Task: Display the current system's DNS configuration.
Action: Mouse moved to (990, 291)
Screenshot: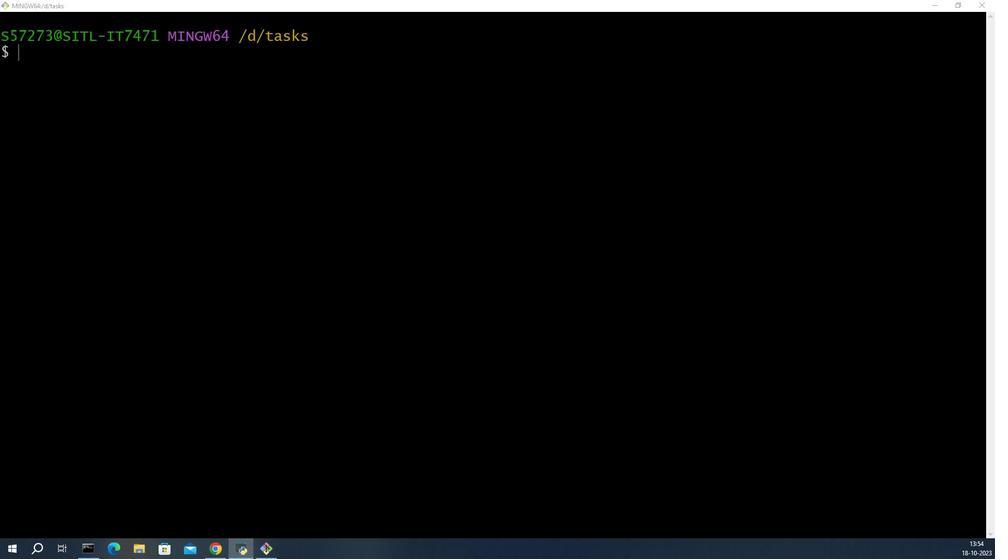 
Action: Mouse pressed left at (990, 291)
Screenshot: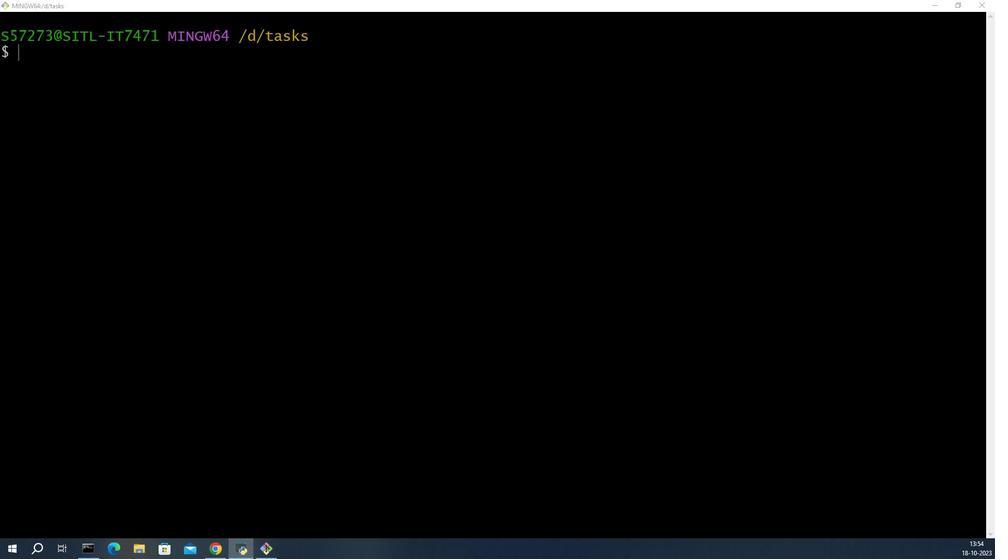 
Action: Mouse moved to (664, 285)
Screenshot: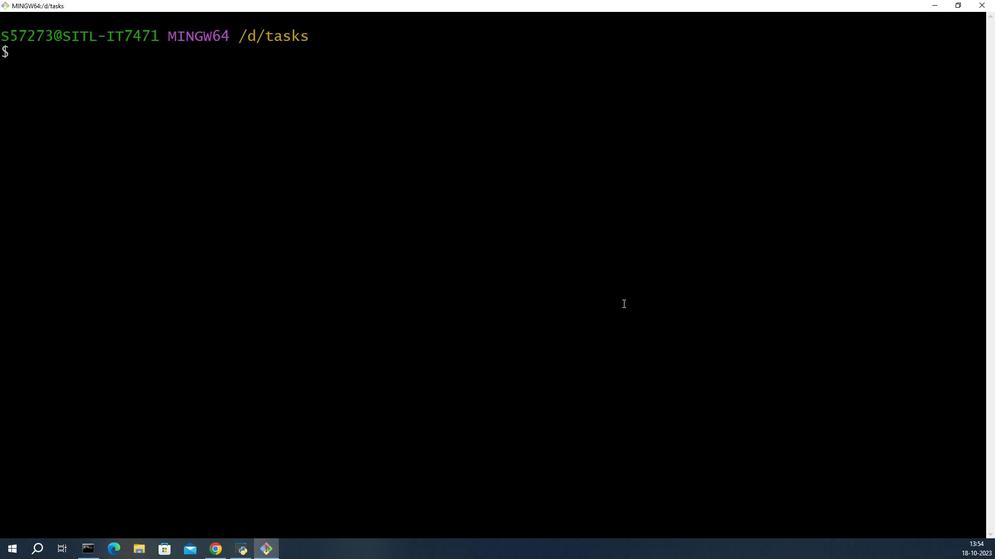 
Action: Mouse pressed left at (664, 285)
Screenshot: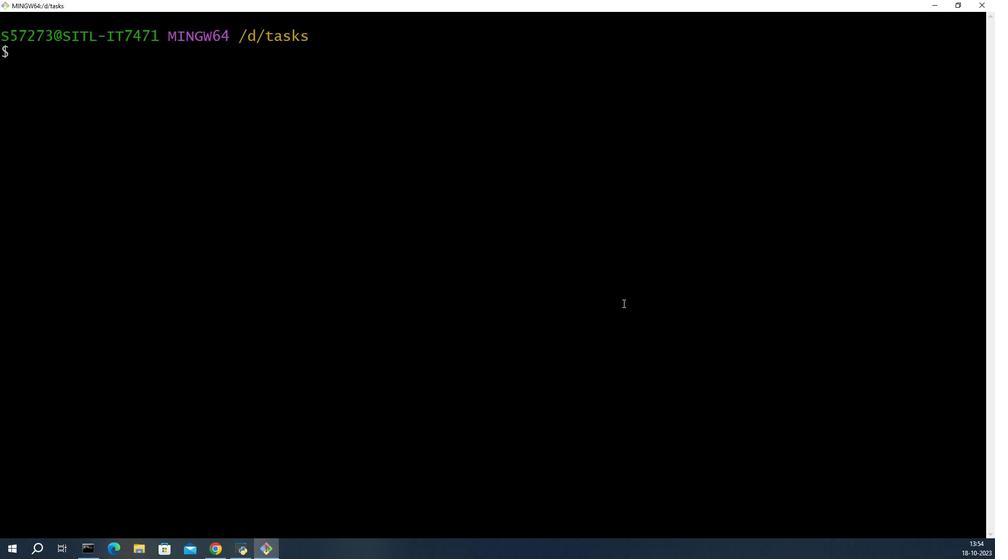 
Action: Mouse moved to (968, 290)
Screenshot: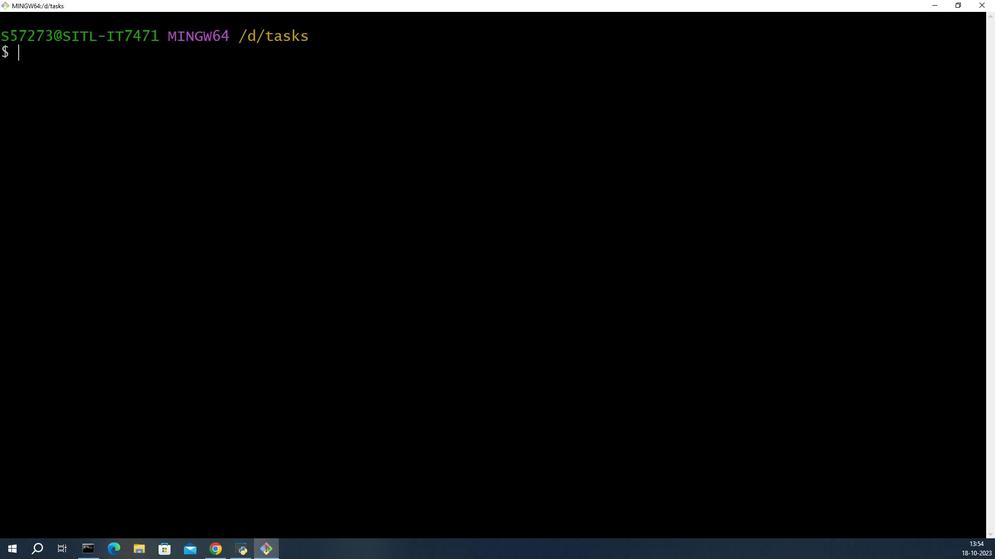 
Action: Mouse pressed left at (968, 290)
Screenshot: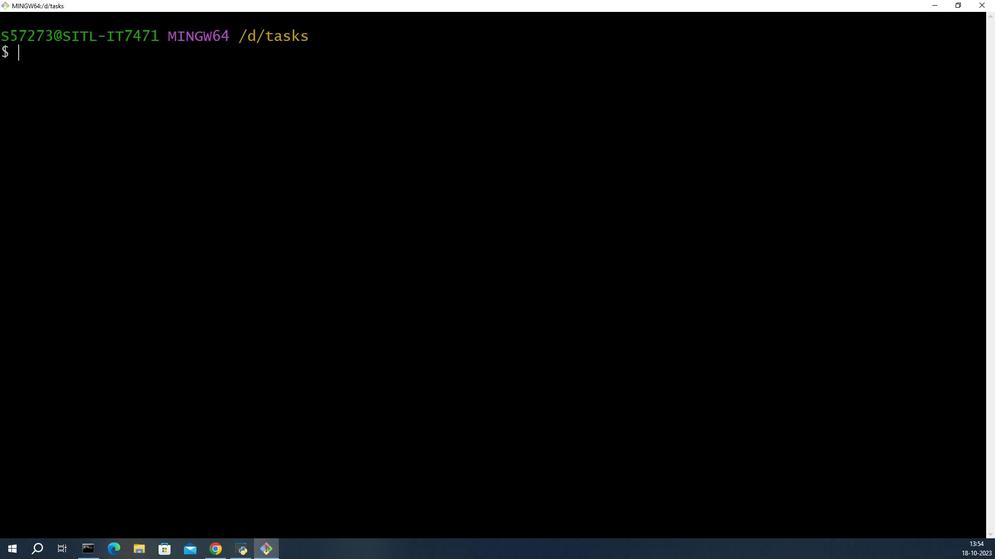 
Action: Mouse moved to (740, 283)
Screenshot: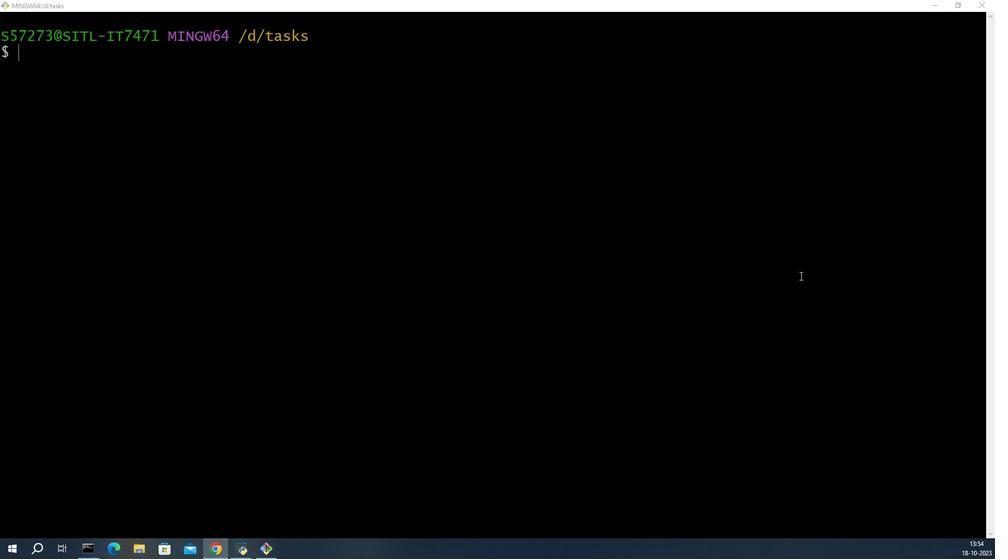 
Action: Mouse pressed left at (740, 283)
Screenshot: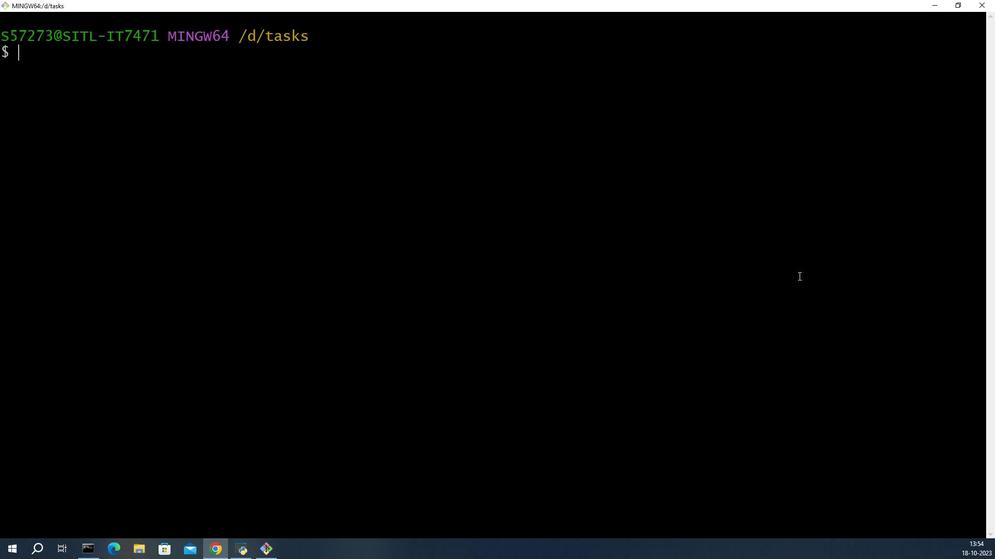 
Action: Key pressed vim<Key.space>dns<Key.shift_r>_config.sh<Key.enter>idisplay<Key.shift_r>_dns<Key.shift_r>_config<Key.shift_r><Key.shift_r><Key.shift_r><Key.shift_r>()<Key.space><Key.shift_r>{<Key.enter>echo<Key.space><Key.shift_r>"<Key.shift>DNS<Key.space><Key.shift>Configuration<Key.shift>:<Key.shift_r>"<Key.enter>cat<Key.space>/etc/resolv.v<Key.backspace>conf<Key.enter><Key.backspace><Key.shift>}<Key.enter><Key.enter><Key.enter><Key.enter>displau<Key.shift_r>_dns<Key.shift_r>_configuration<Key.left><Key.left><Key.left><Key.left><Key.left><Key.left><Key.left><Key.left><Key.left><Key.left><Key.left><Key.left><Key.left><Key.left><Key.left><Key.left><Key.left><Key.left><Key.left><Key.right><Key.backspace>y<Key.right><Key.right><Key.right><Key.right><Key.right><Key.right><Key.right><Key.right><Key.right><Key.right><Key.right><Key.right><Key.right><Key.right><Key.right><Key.right><Key.right><Key.right><Key.backspace><Key.backspace><Key.backspace><Key.backspace><Key.backspace><Key.backspace><Key.backspace><Key.enter><Key.esc><Key.shift_r>:wq<Key.enter>./dns<Key.shift_r>_config.sh<Key.enter>
Screenshot: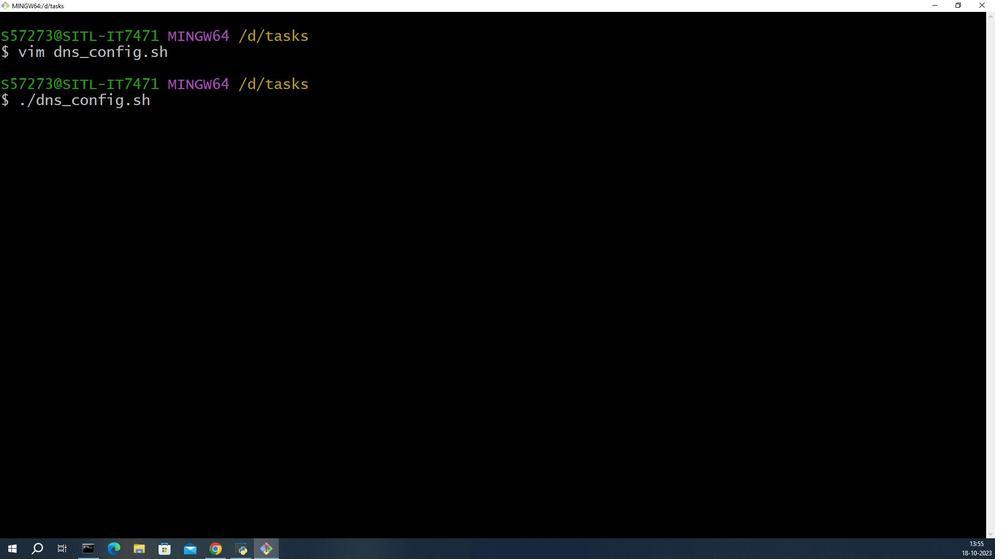 
Action: Mouse moved to (983, 290)
Screenshot: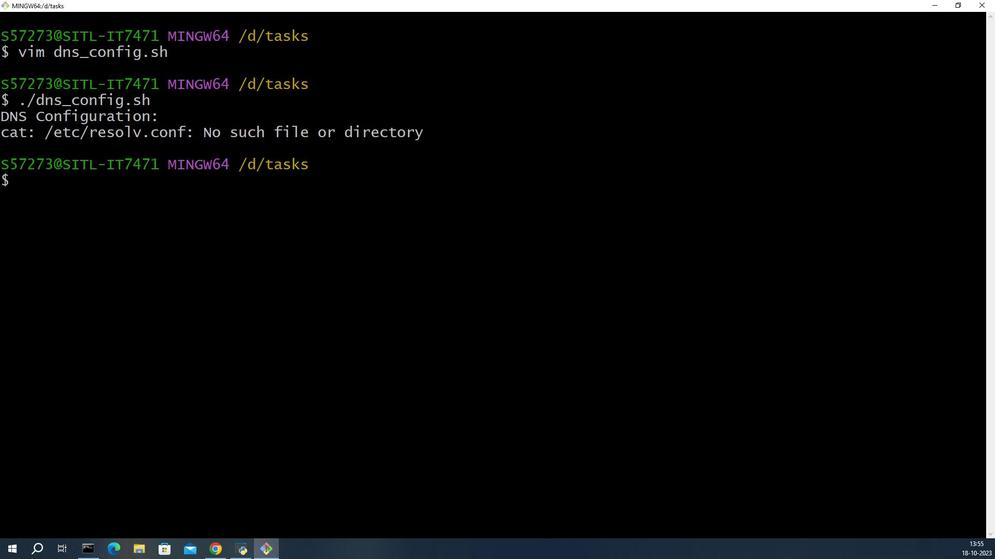 
Action: Mouse pressed left at (983, 290)
Screenshot: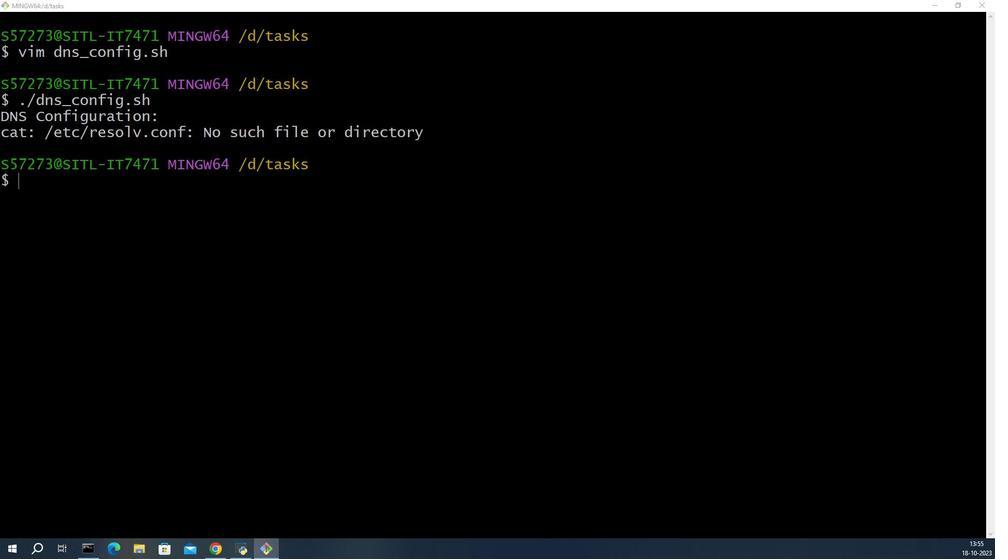 
Action: Mouse moved to (961, 282)
Screenshot: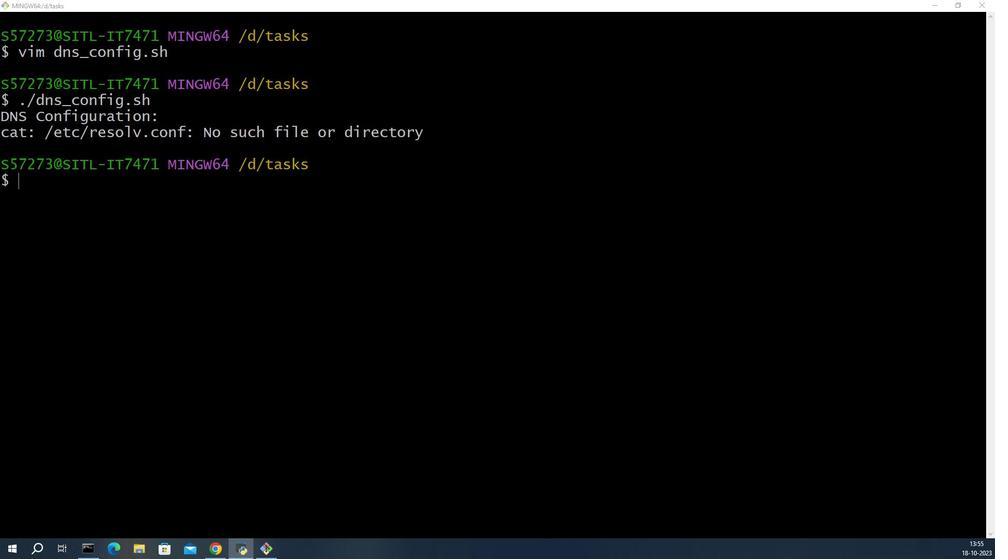 
Action: Mouse pressed left at (961, 282)
Screenshot: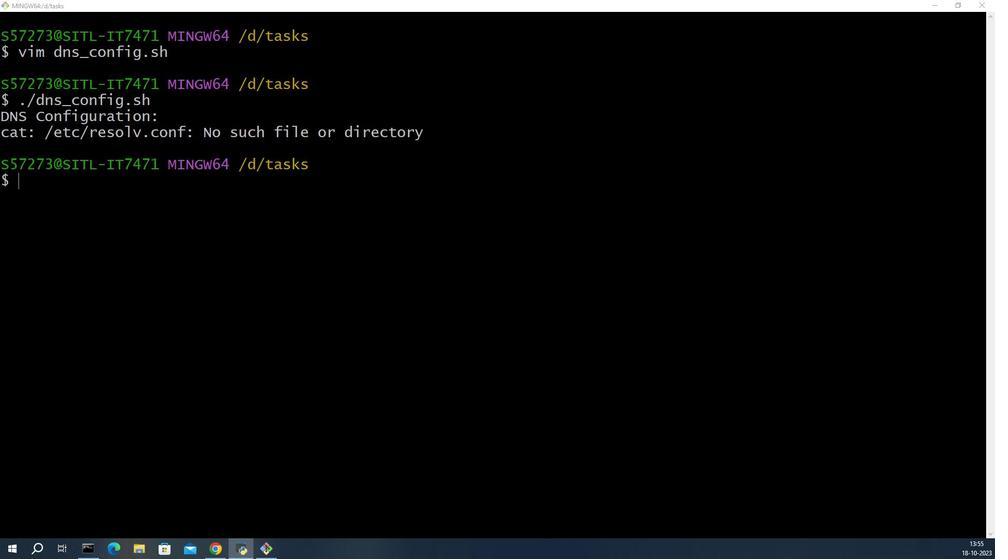 
